 Task: Set the gradient mode to "Hough".
Action: Mouse moved to (133, 17)
Screenshot: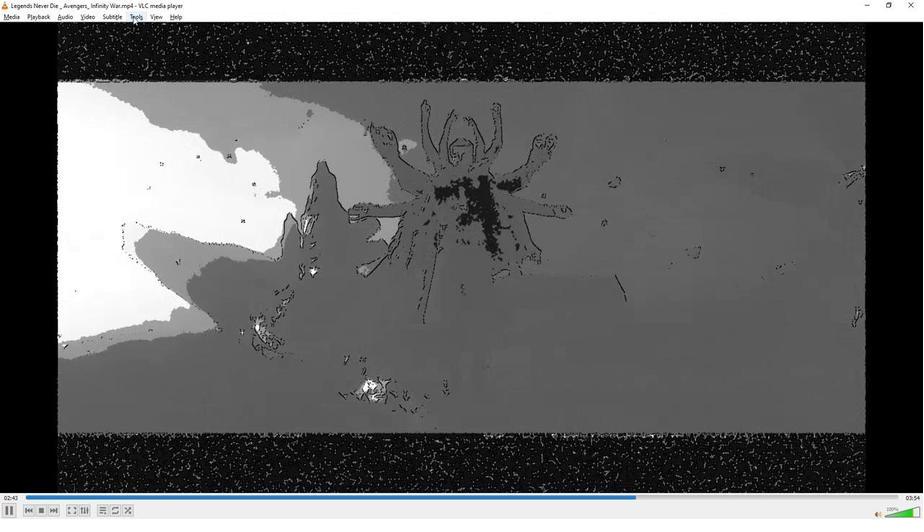 
Action: Mouse pressed left at (133, 17)
Screenshot: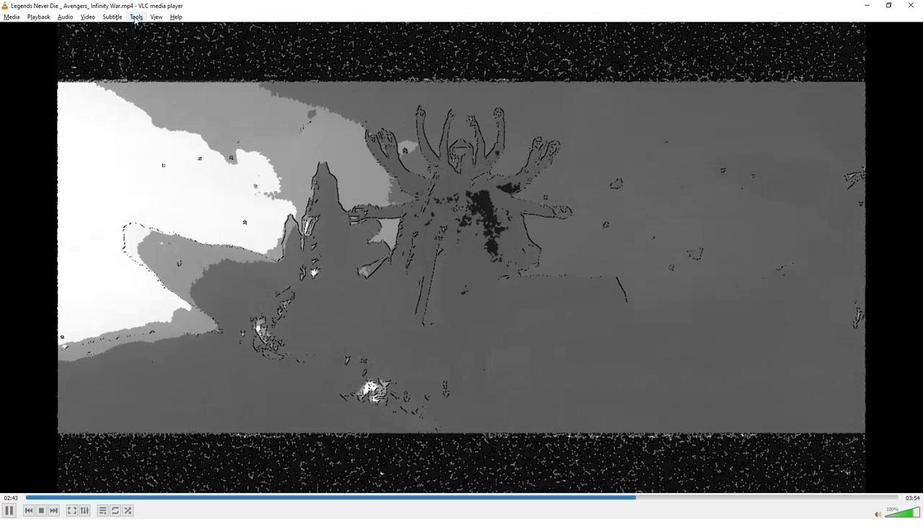 
Action: Mouse moved to (141, 28)
Screenshot: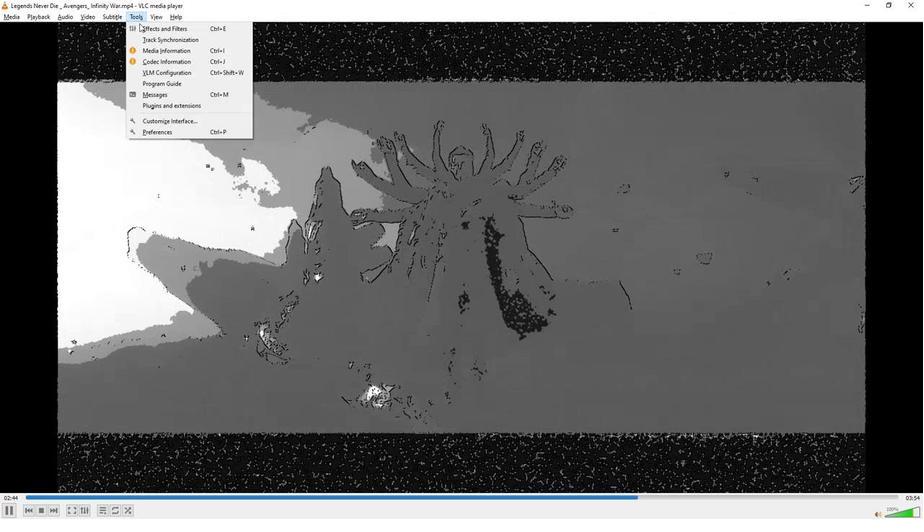 
Action: Mouse pressed left at (141, 28)
Screenshot: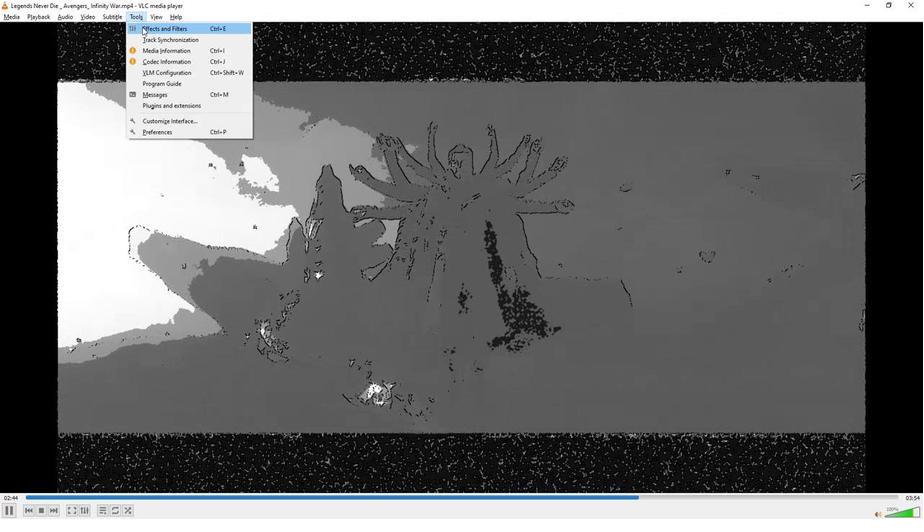 
Action: Mouse moved to (112, 77)
Screenshot: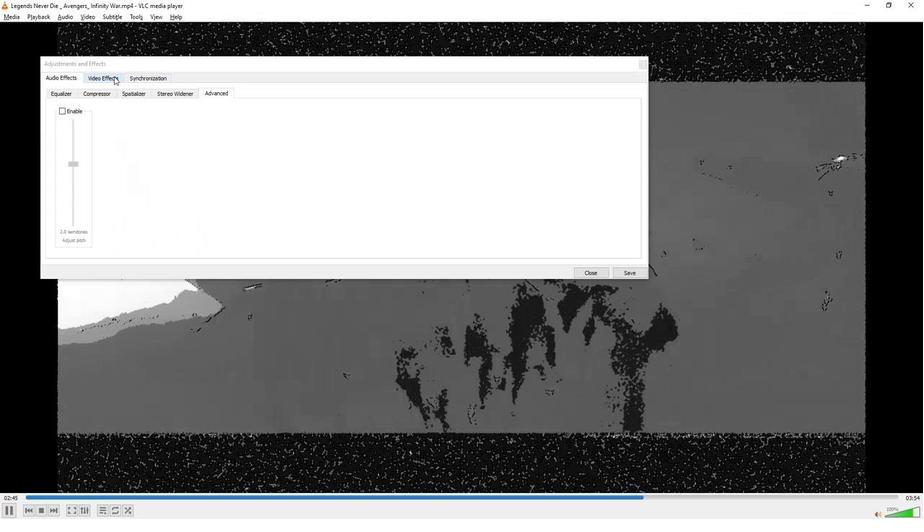 
Action: Mouse pressed left at (112, 77)
Screenshot: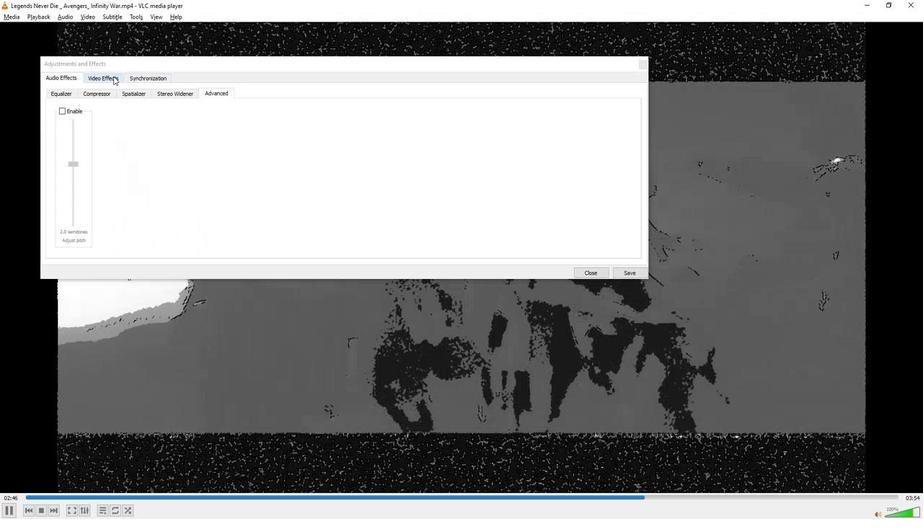 
Action: Mouse moved to (628, 147)
Screenshot: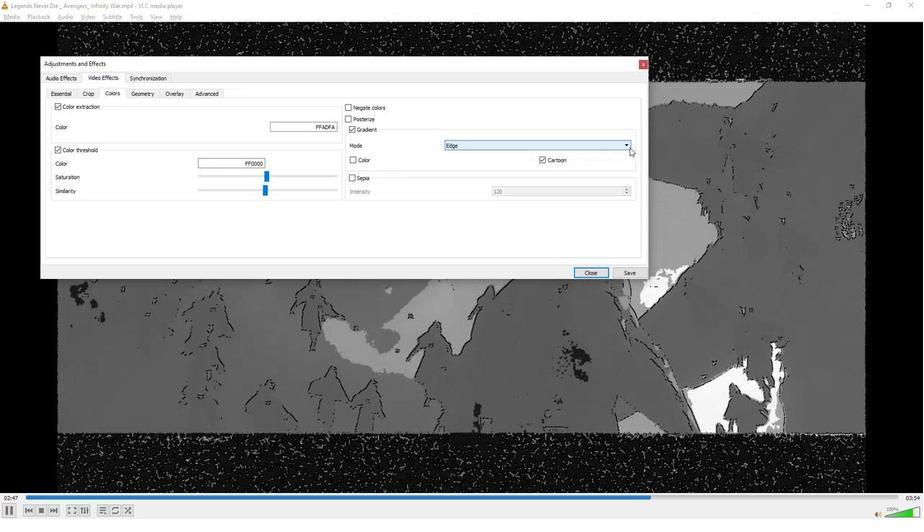 
Action: Mouse pressed left at (628, 147)
Screenshot: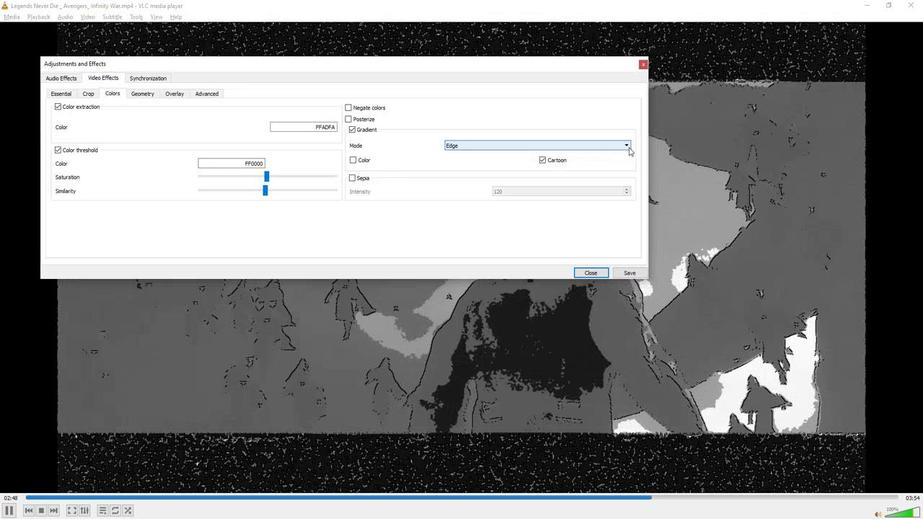 
Action: Mouse moved to (474, 166)
Screenshot: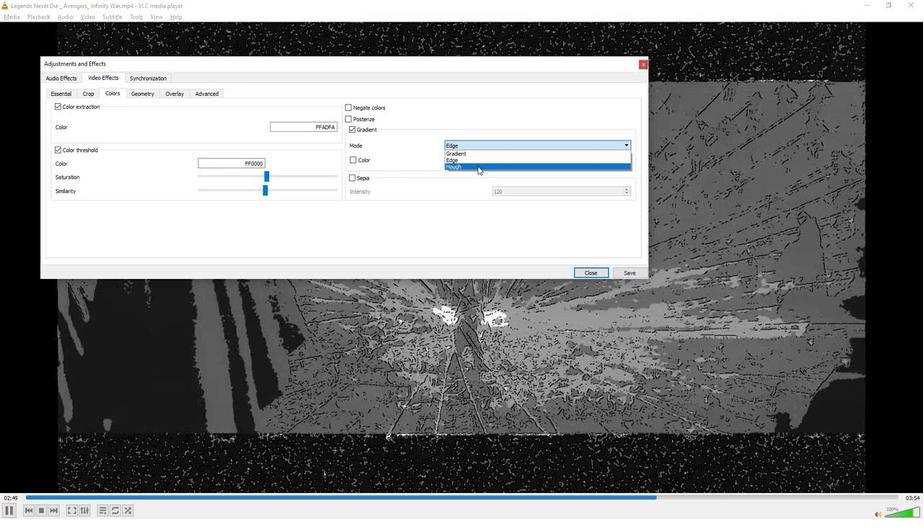 
Action: Mouse pressed left at (474, 166)
Screenshot: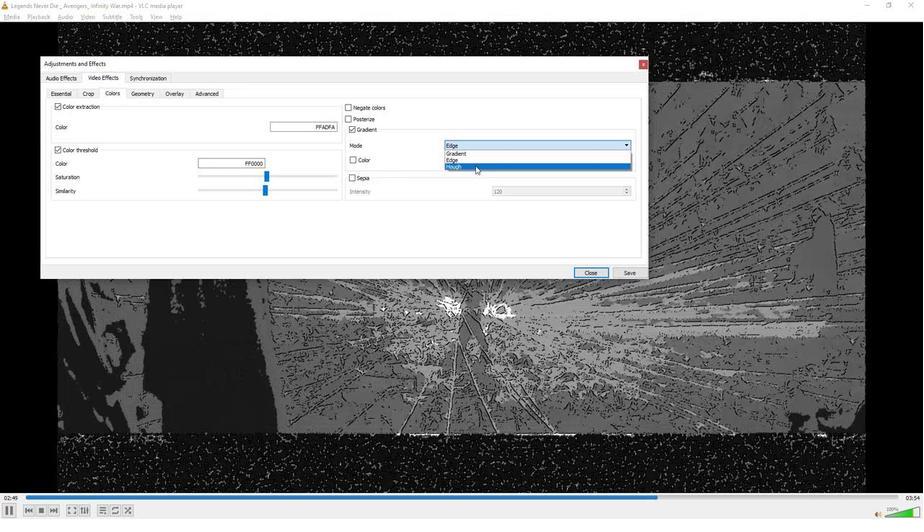 
Action: Mouse moved to (475, 365)
Screenshot: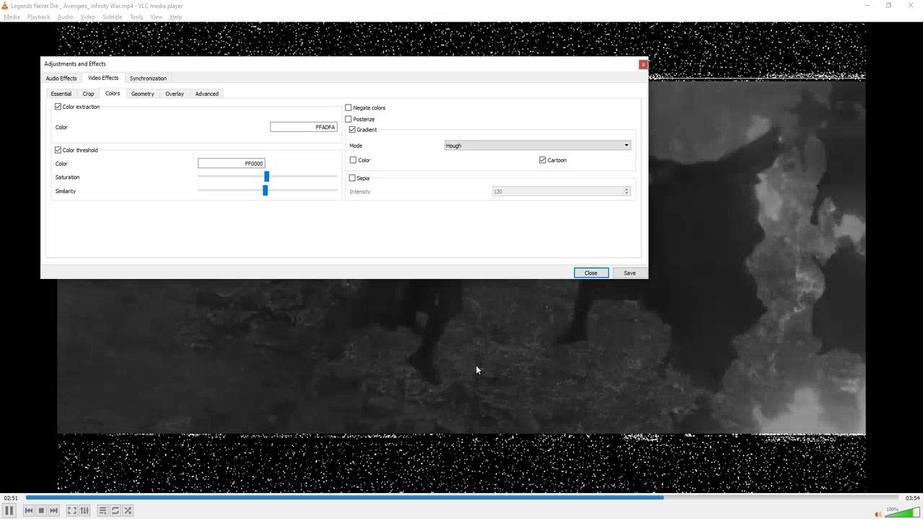 
